 Task: Add the sheet or range and give it permission.
Action: Mouse moved to (174, 62)
Screenshot: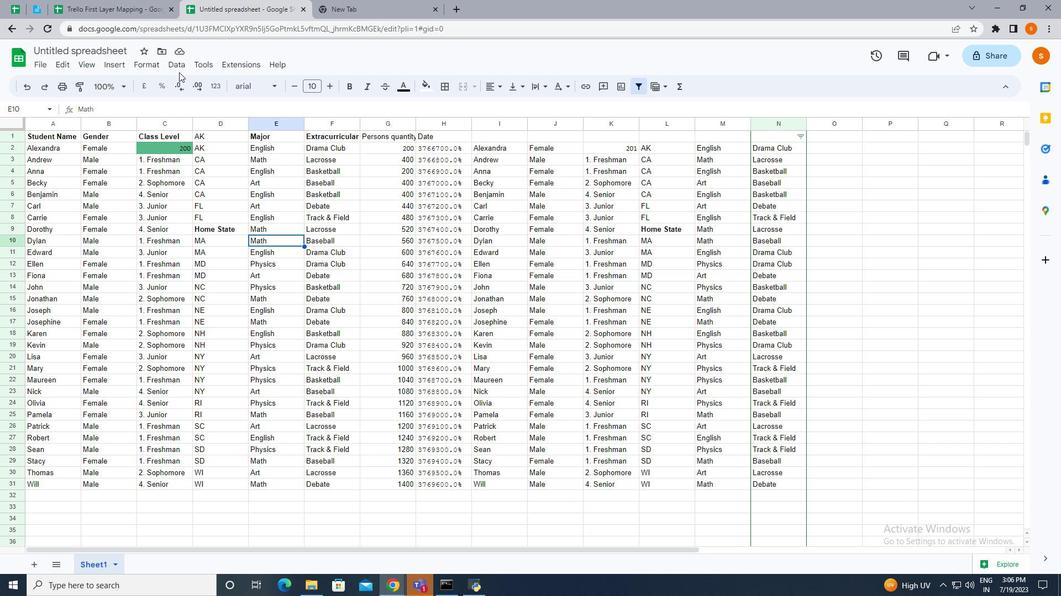 
Action: Mouse pressed left at (174, 62)
Screenshot: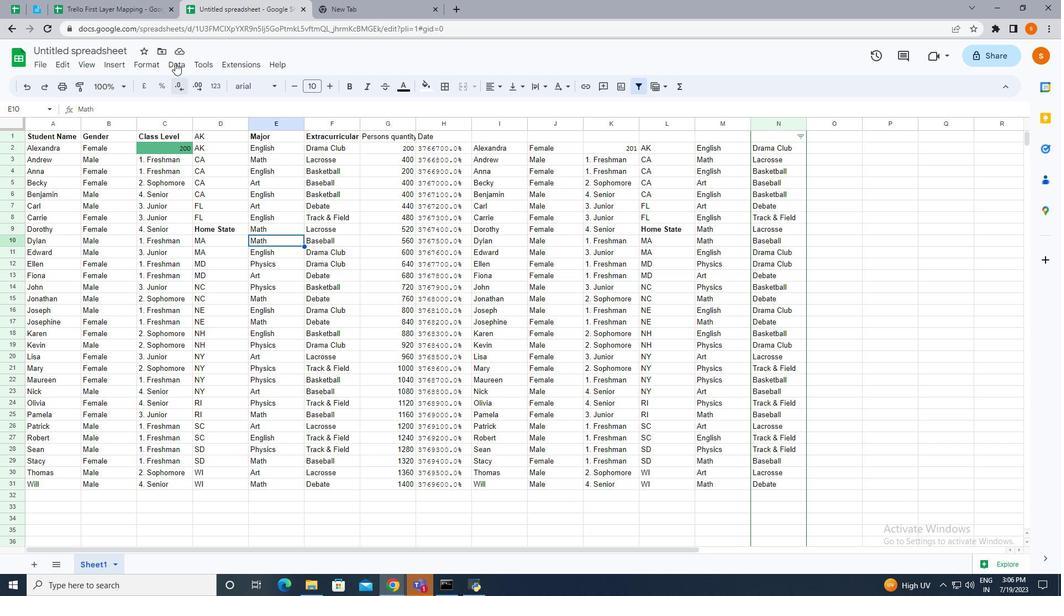 
Action: Mouse moved to (218, 184)
Screenshot: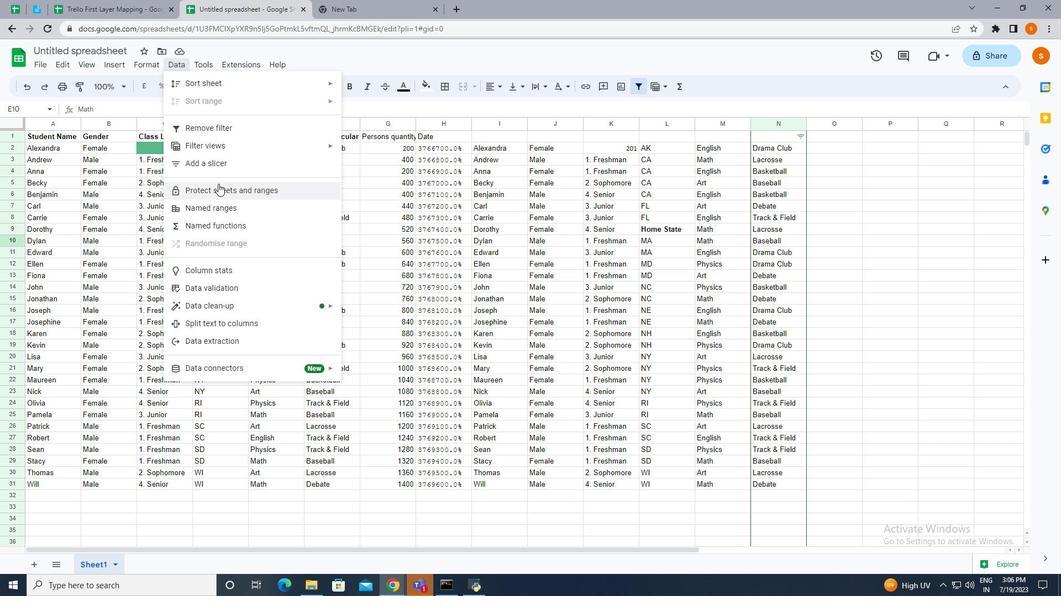 
Action: Mouse pressed left at (218, 184)
Screenshot: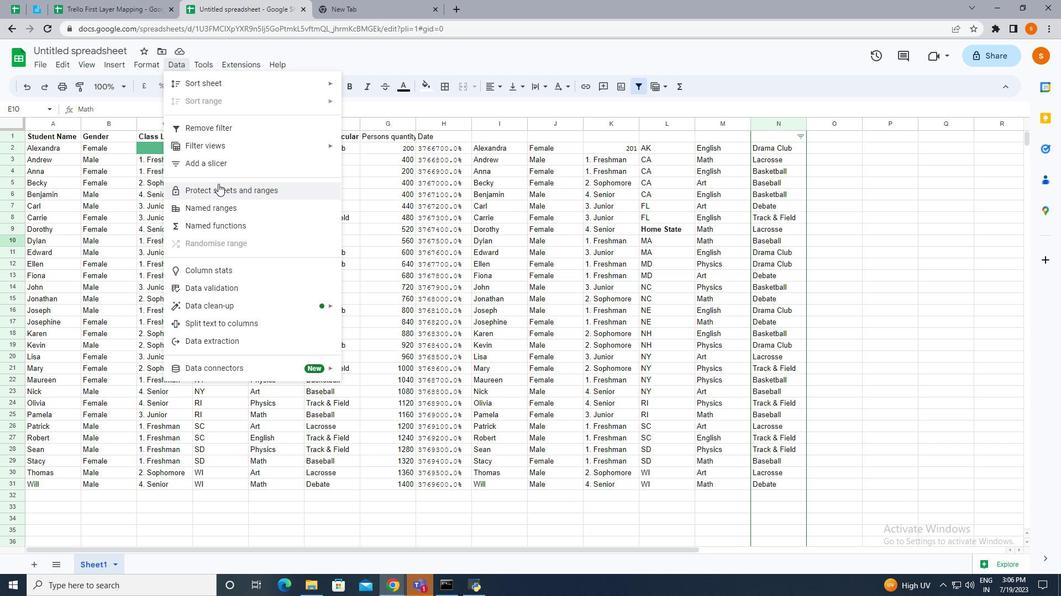 
Action: Mouse moved to (897, 117)
Screenshot: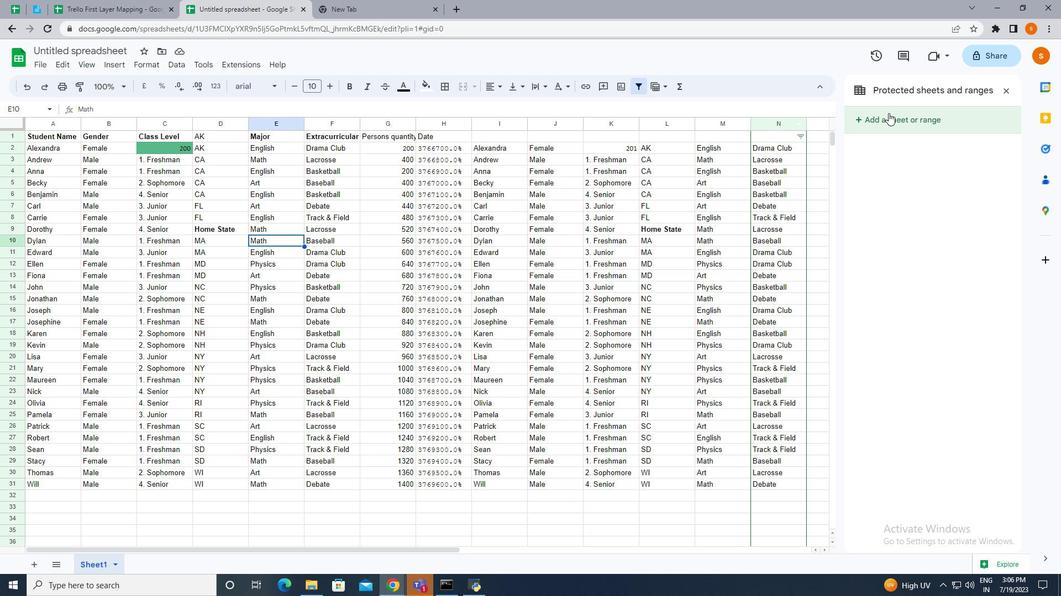 
Action: Mouse pressed left at (897, 117)
Screenshot: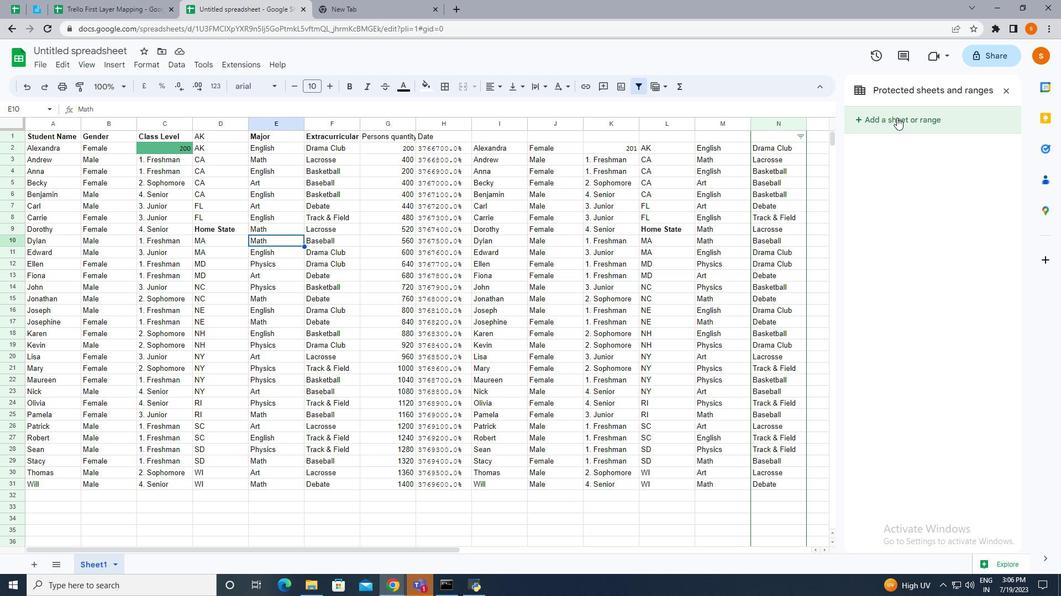 
Action: Mouse moved to (969, 152)
Screenshot: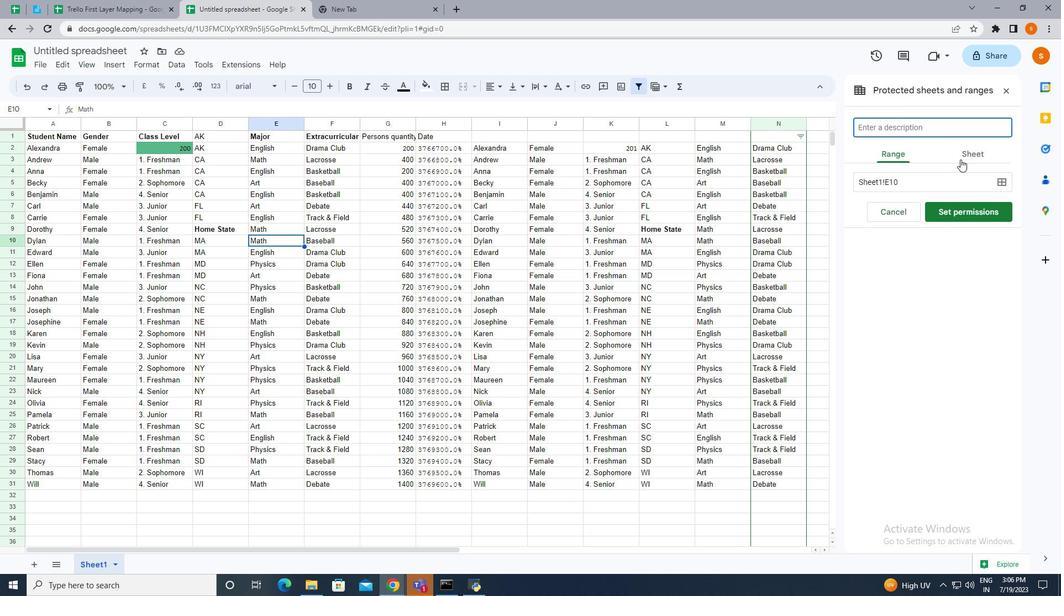 
Action: Mouse pressed left at (969, 152)
Screenshot: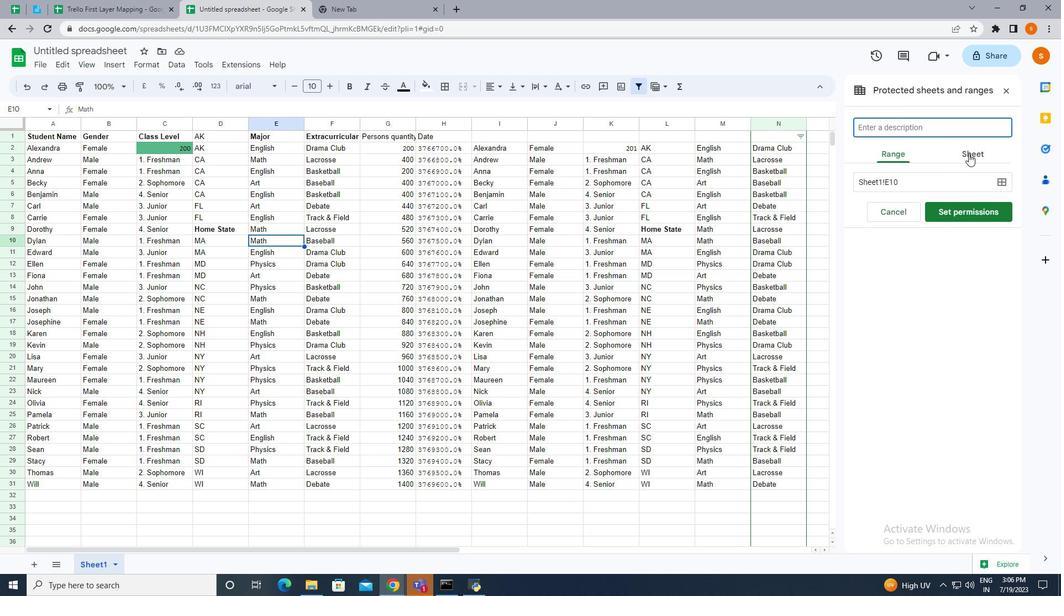 
Action: Mouse moved to (905, 176)
Screenshot: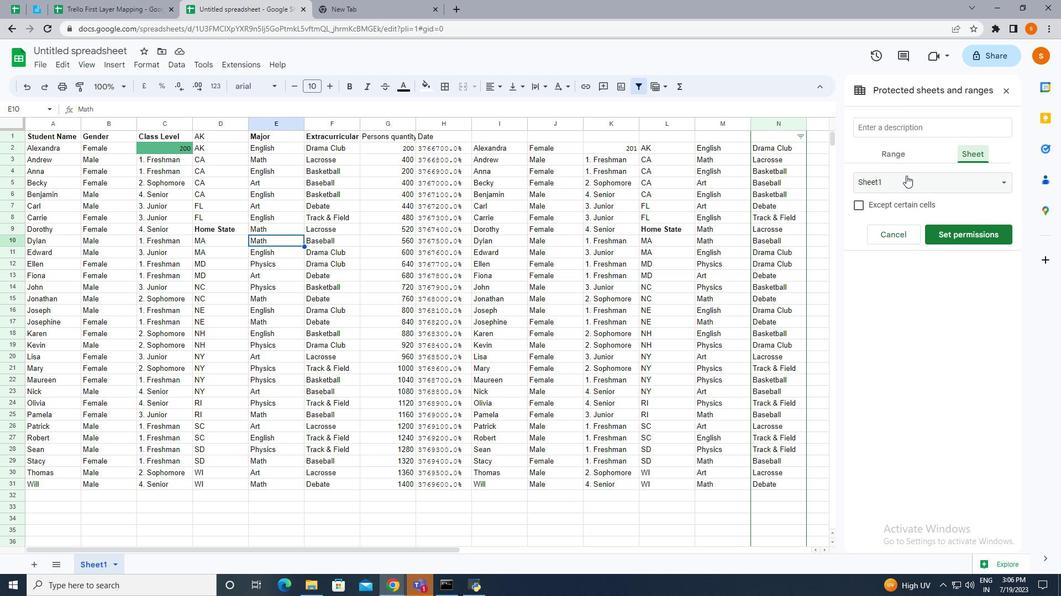 
Action: Mouse pressed left at (905, 176)
Screenshot: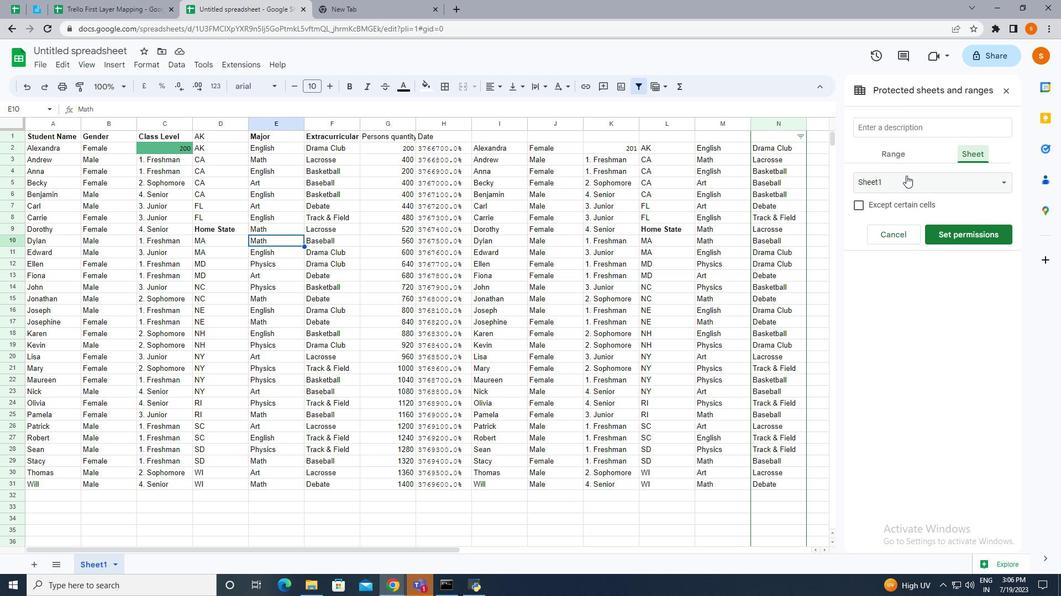 
Action: Mouse moved to (879, 181)
Screenshot: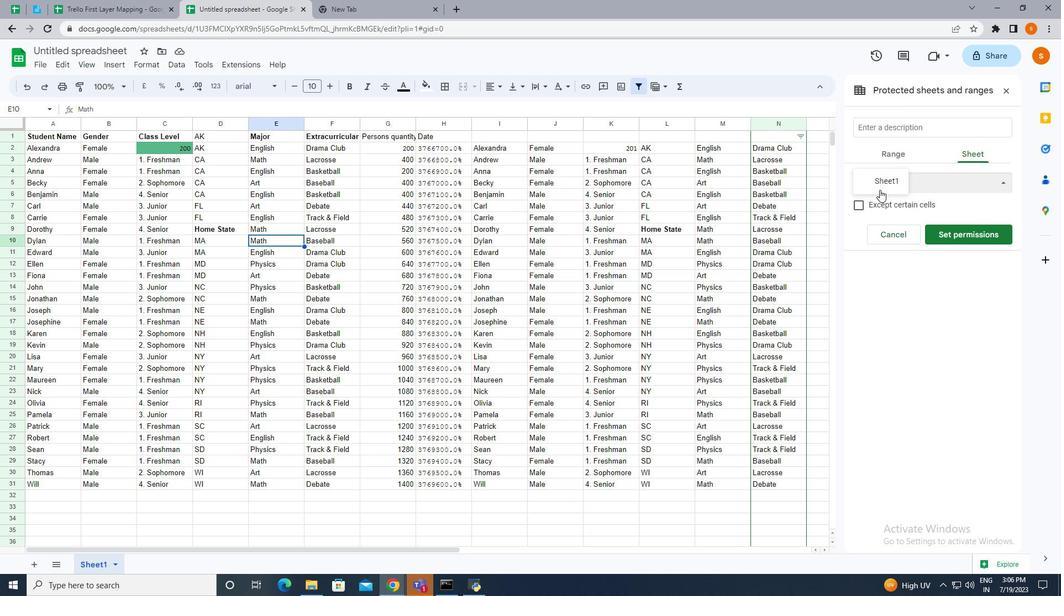 
Action: Mouse pressed left at (879, 181)
Screenshot: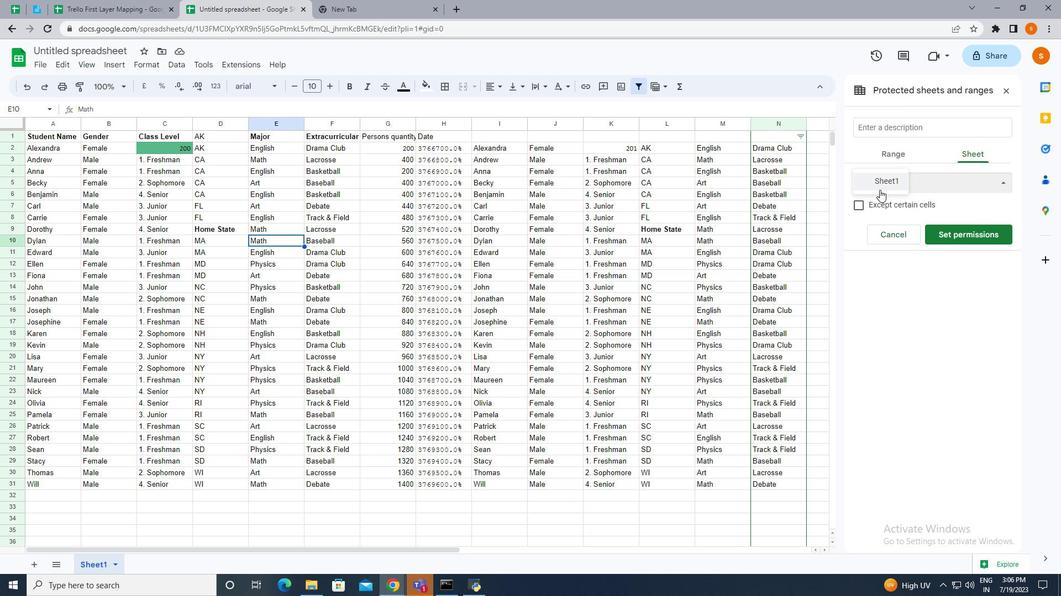 
Action: Mouse moved to (858, 206)
Screenshot: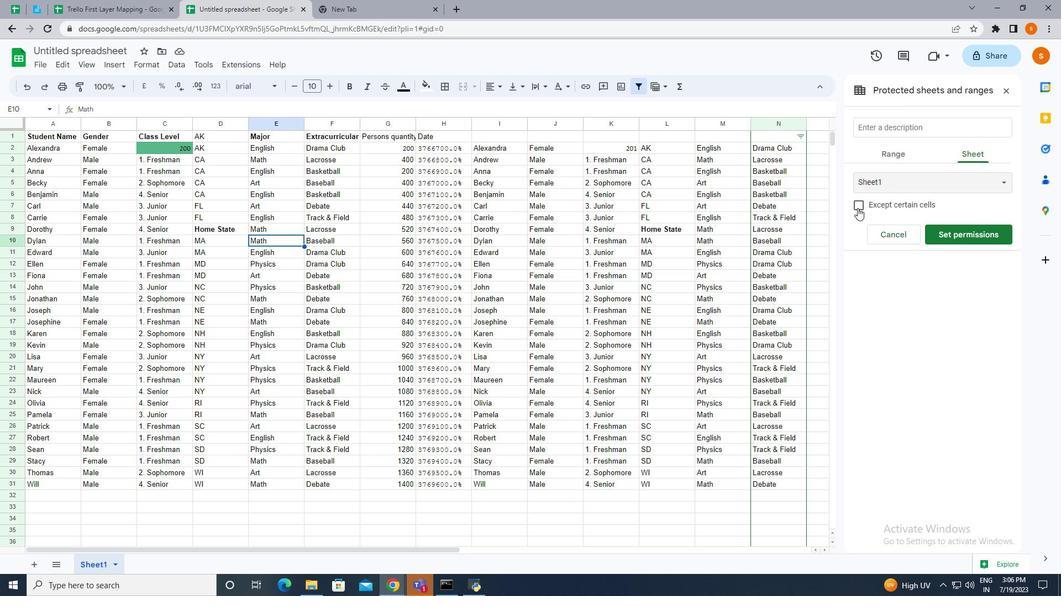 
Action: Mouse pressed left at (858, 206)
Screenshot: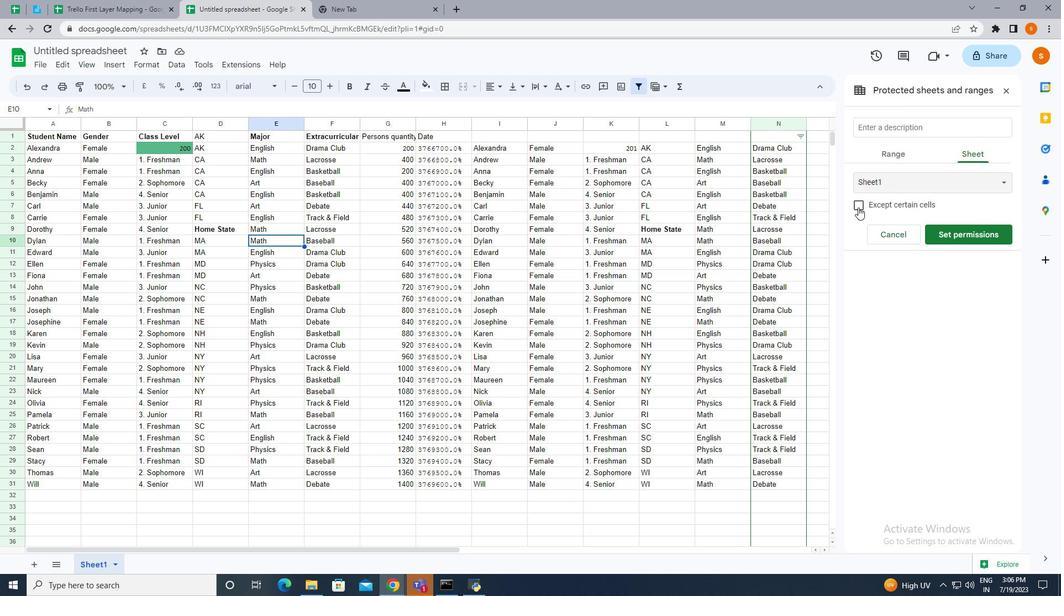 
Action: Mouse moved to (958, 268)
Screenshot: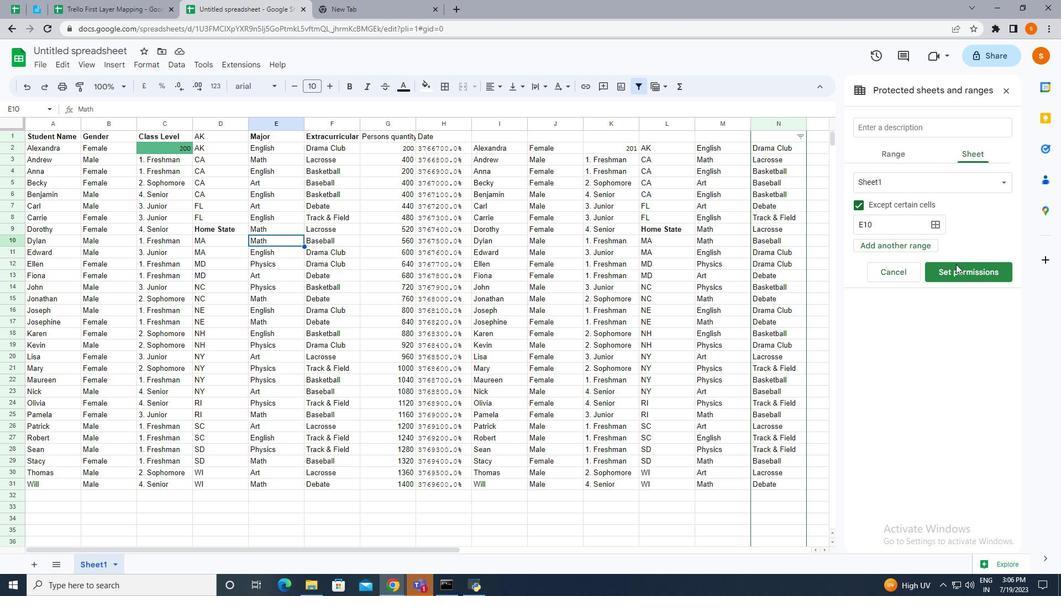 
Action: Mouse pressed left at (958, 268)
Screenshot: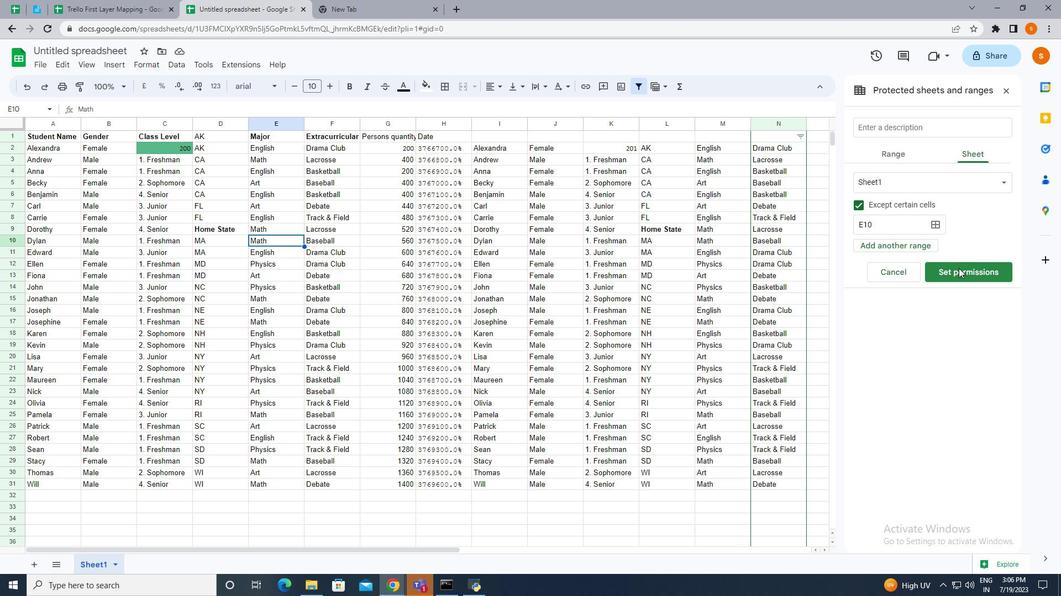 
Action: Mouse moved to (625, 363)
Screenshot: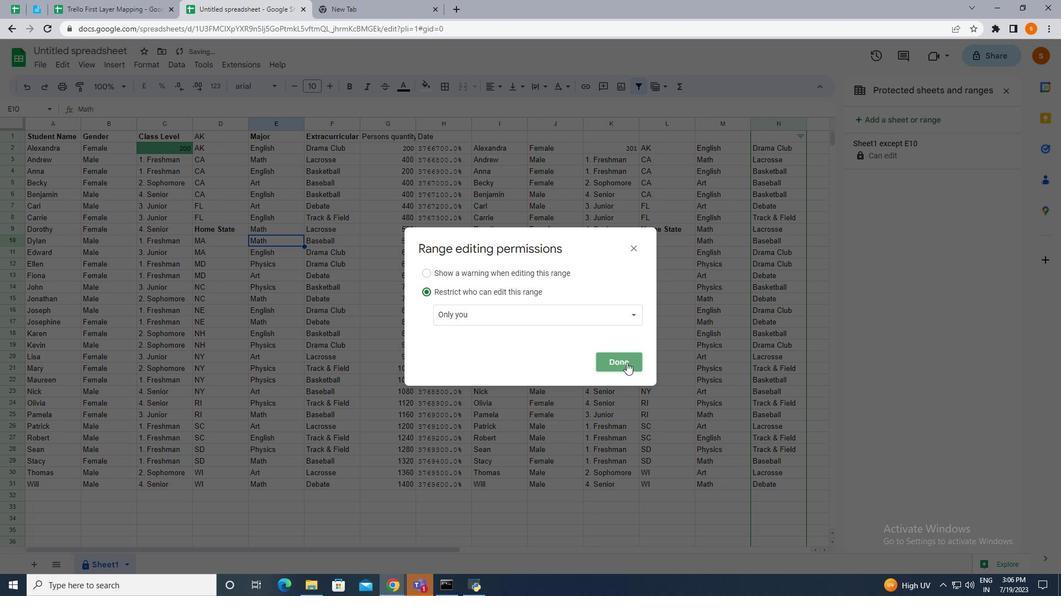 
